 Task: In the Contact  HarrisAbigail@brooklynmuseum.org, schedule and save the meeting with title: 'Collaborative Discussion', Select date: '30 July, 2023', select start time: 12:00:PM. Add location on call (718) 987-6584 with meeting description: For further discussion on products, kindly join the meeting.. Logged in from softage.6@softage.net
Action: Mouse moved to (92, 68)
Screenshot: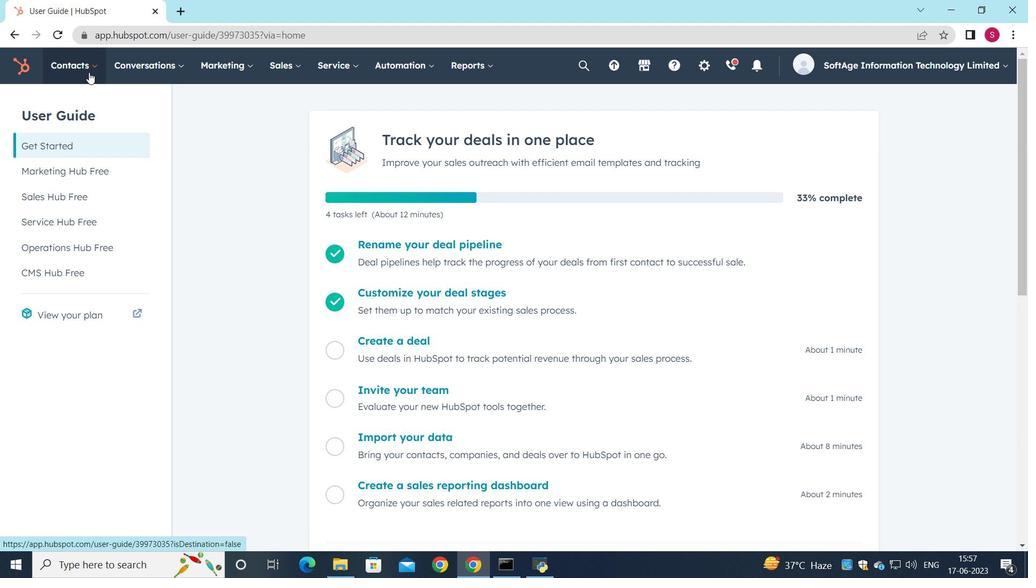 
Action: Mouse pressed left at (92, 68)
Screenshot: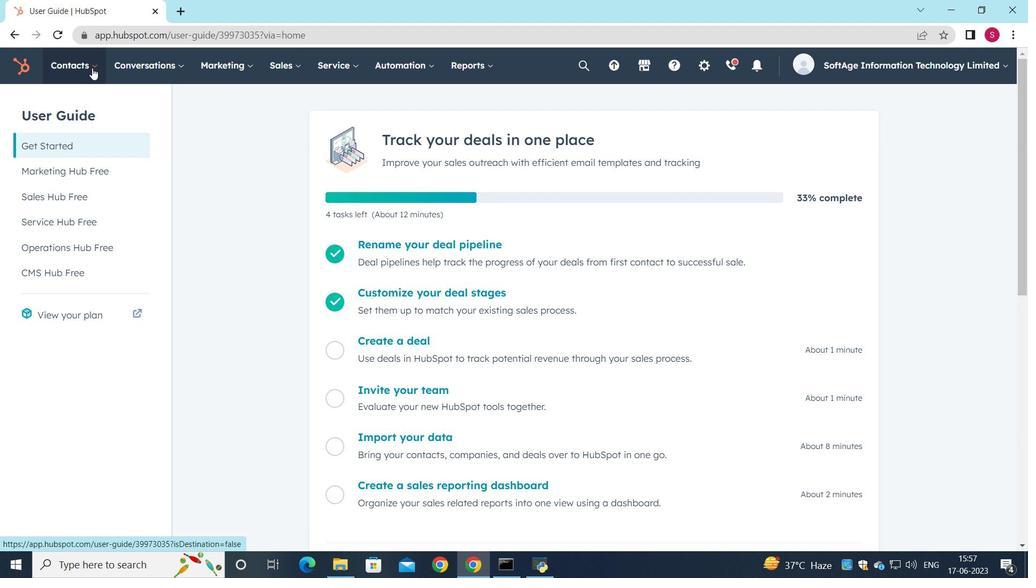 
Action: Mouse moved to (88, 105)
Screenshot: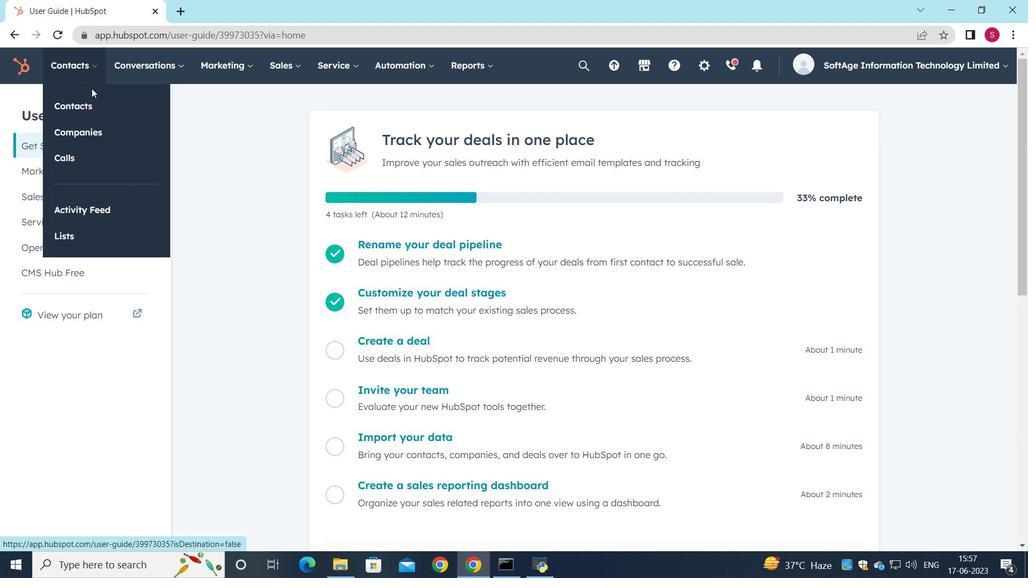 
Action: Mouse pressed left at (88, 105)
Screenshot: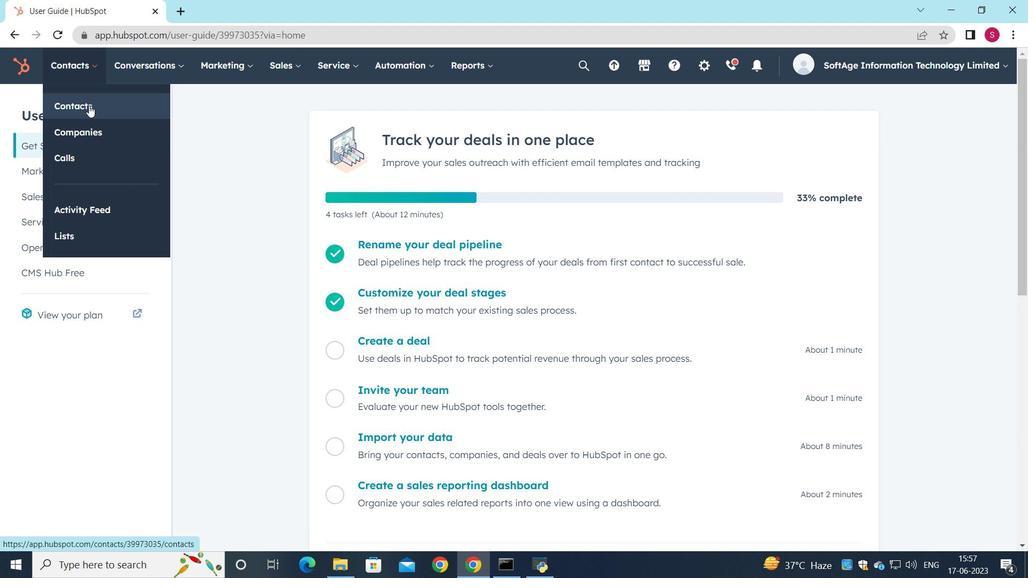 
Action: Mouse moved to (81, 218)
Screenshot: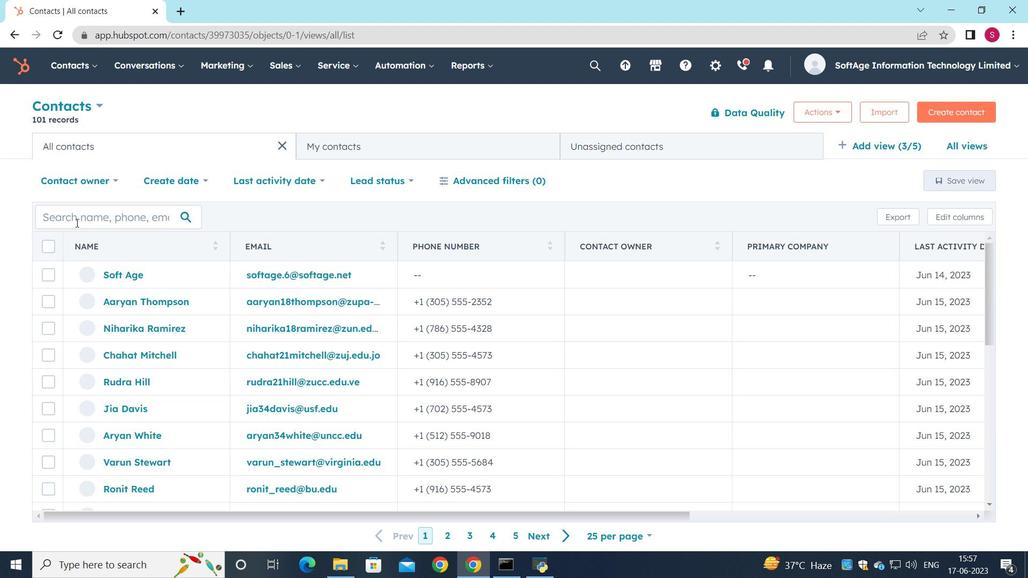 
Action: Mouse pressed left at (81, 218)
Screenshot: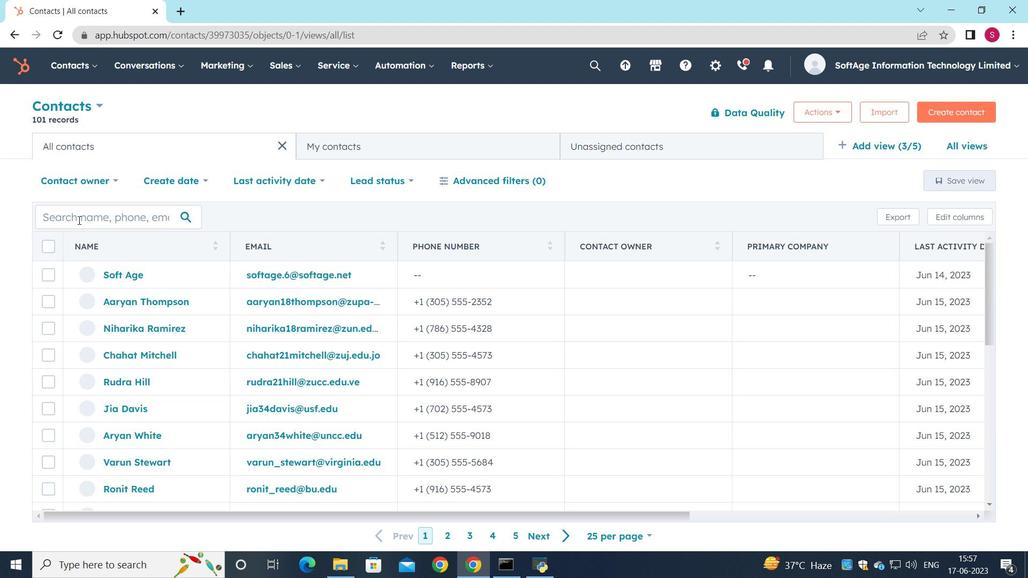 
Action: Key pressed <Key.shift><Key.shift><Key.shift><Key.shift>hr<Key.backspace><Key.backspace><Key.shift>Harris<Key.shift>Abigail<Key.shift>@brooklynmuseum.org
Screenshot: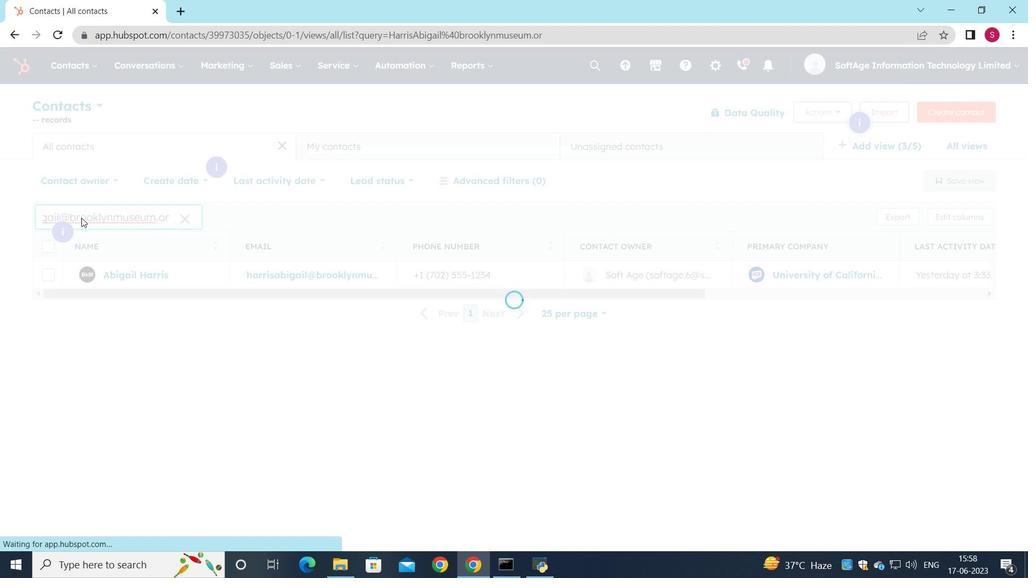 
Action: Mouse moved to (113, 272)
Screenshot: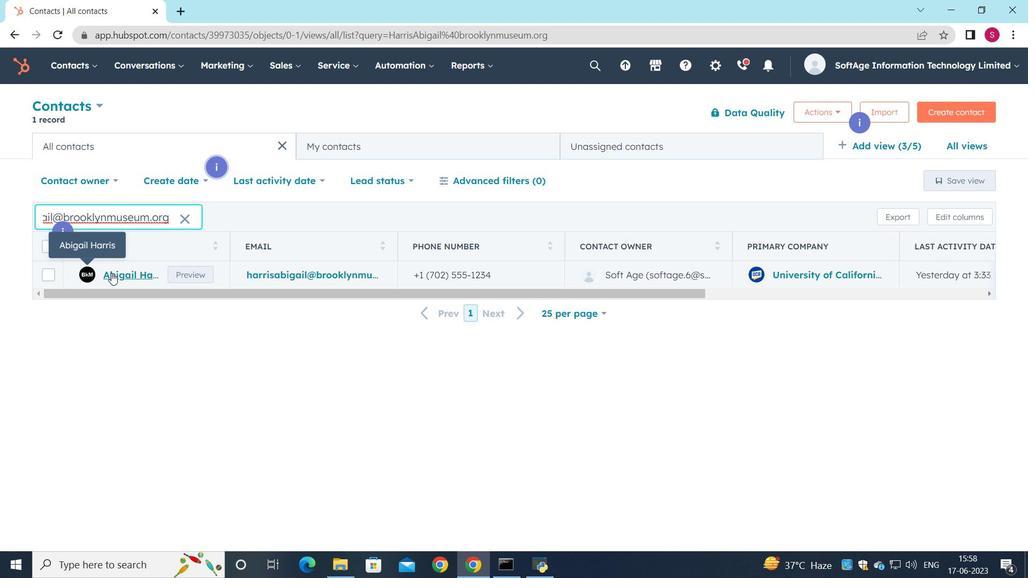 
Action: Mouse pressed left at (113, 272)
Screenshot: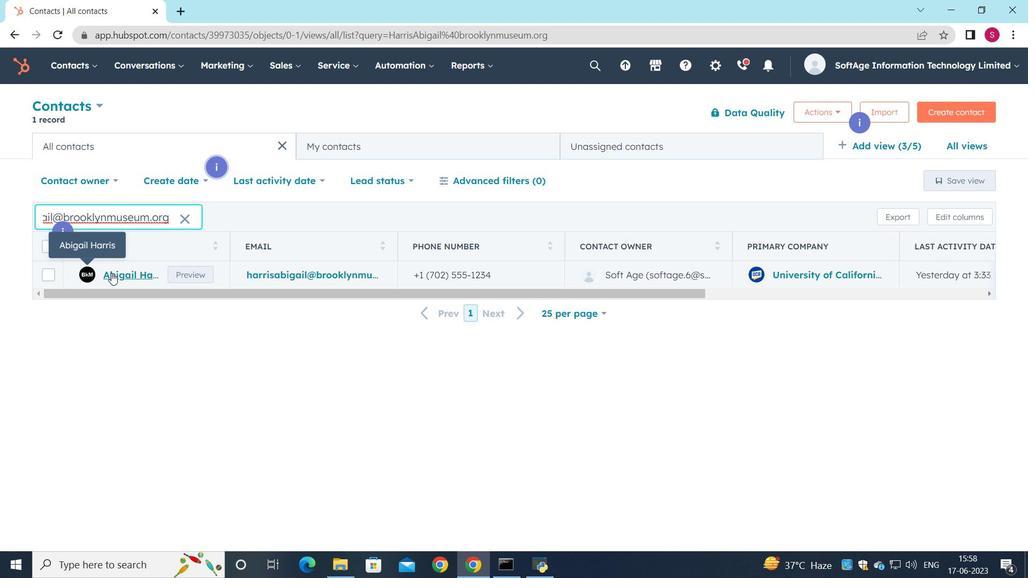 
Action: Mouse moved to (166, 249)
Screenshot: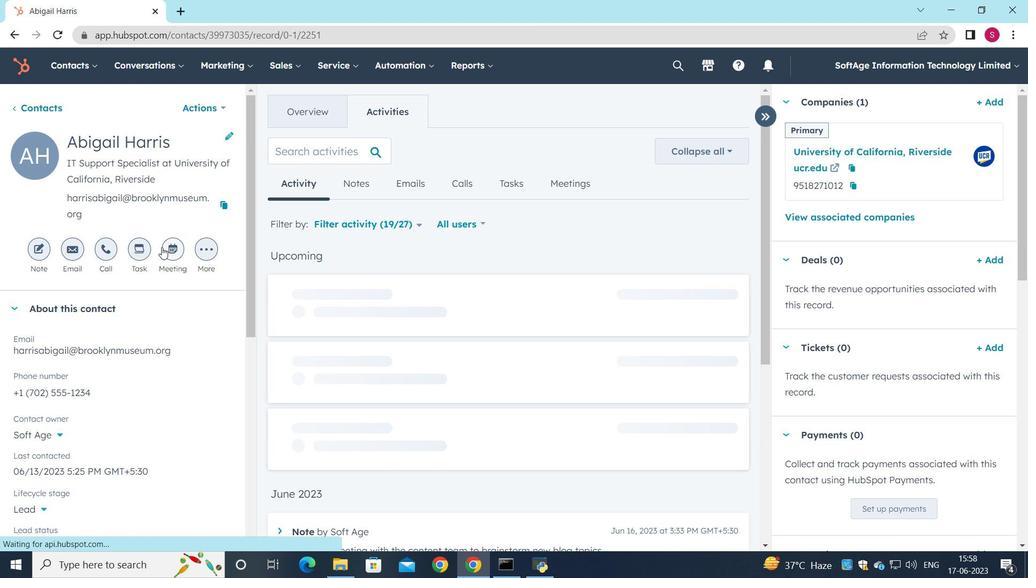 
Action: Mouse pressed left at (166, 249)
Screenshot: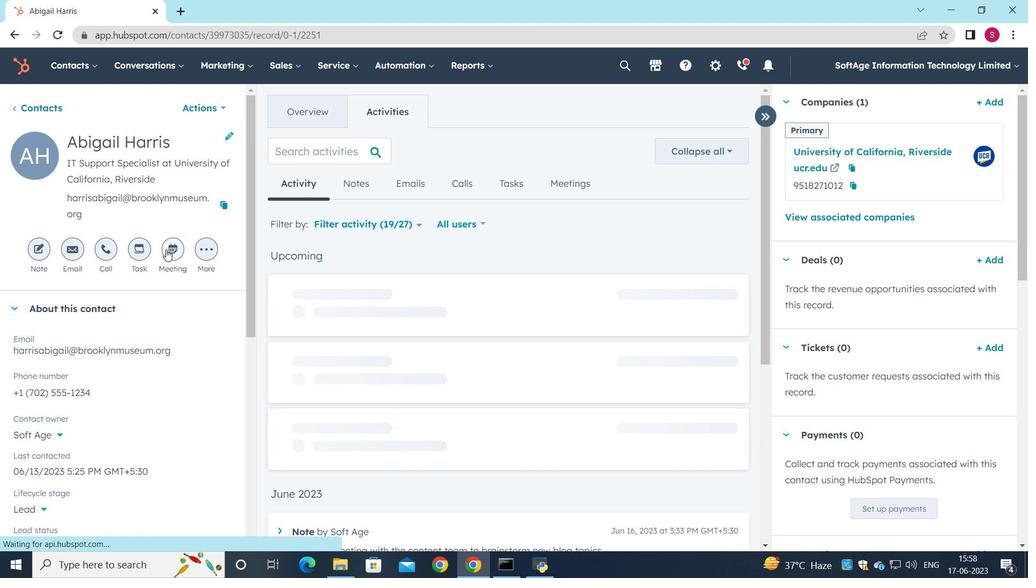 
Action: Mouse moved to (262, 206)
Screenshot: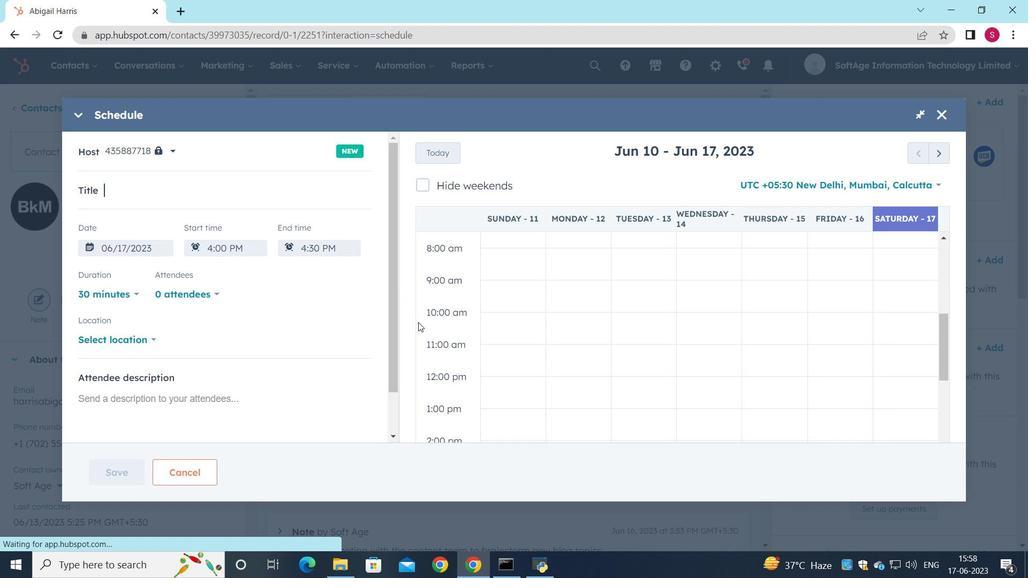 
Action: Key pressed <Key.shift>Collaborative<Key.space><Key.shift>Discussion<Key.space>
Screenshot: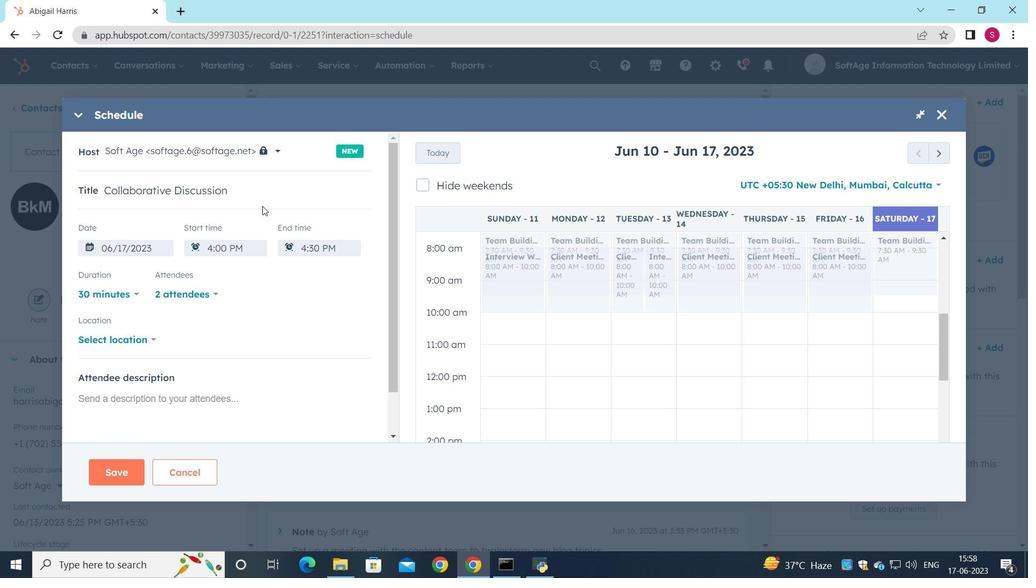 
Action: Mouse moved to (940, 147)
Screenshot: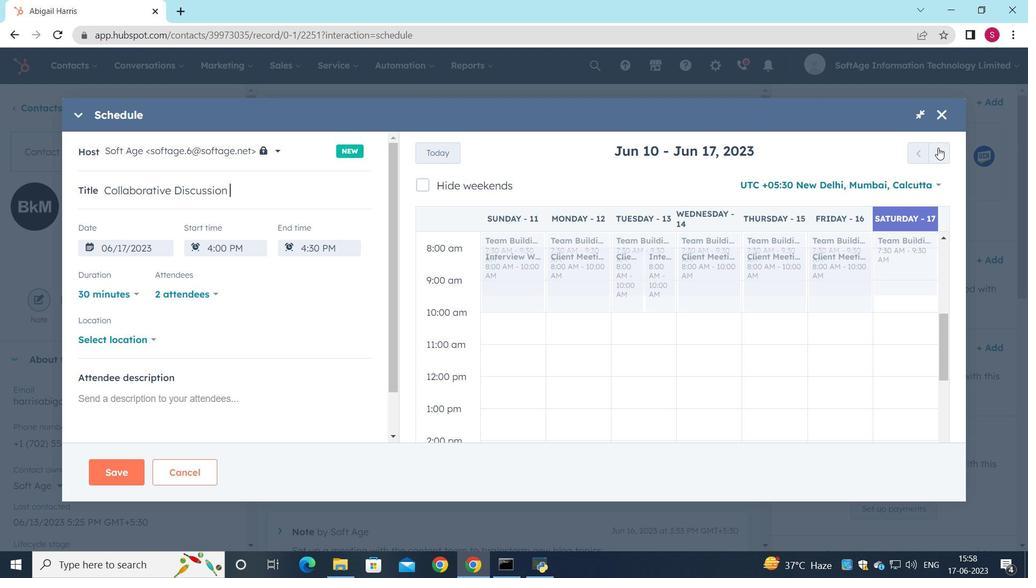 
Action: Mouse pressed left at (940, 147)
Screenshot: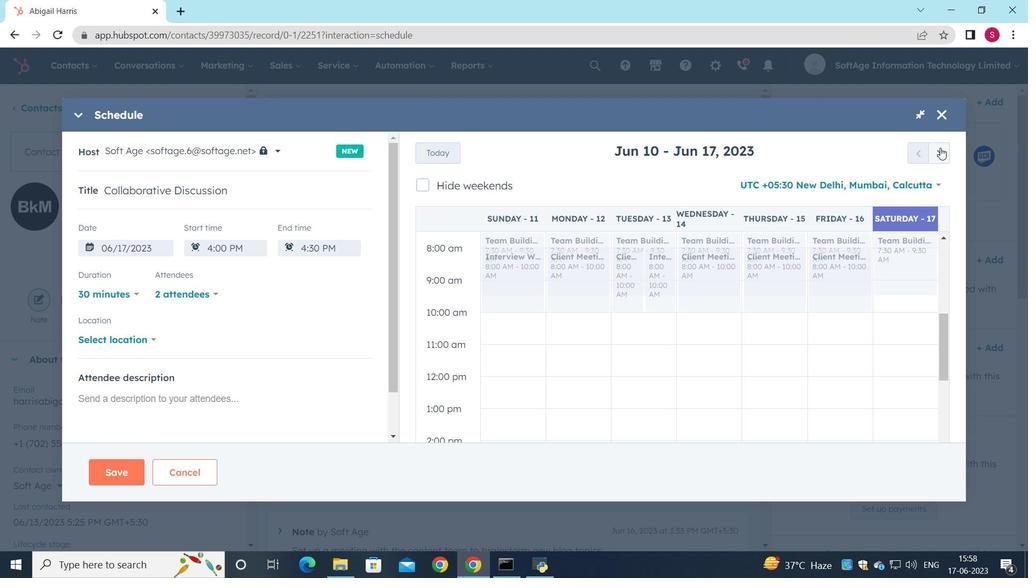 
Action: Mouse moved to (942, 147)
Screenshot: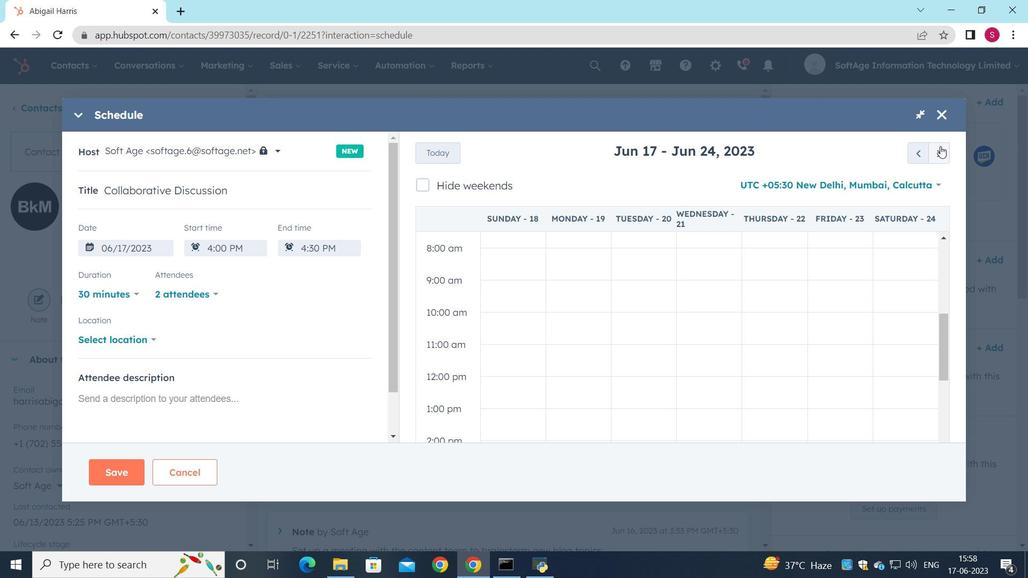 
Action: Mouse pressed left at (942, 147)
Screenshot: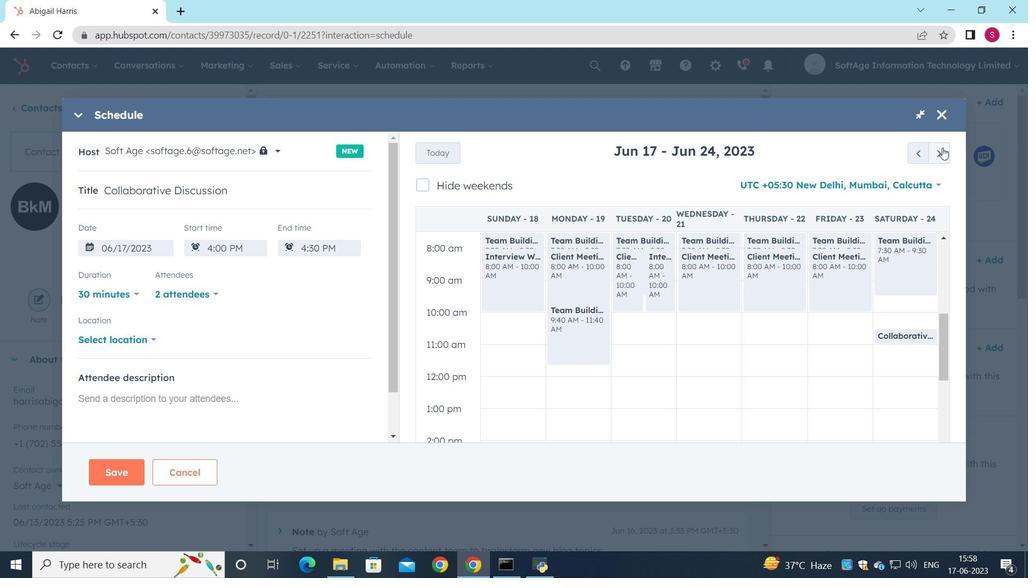 
Action: Mouse pressed left at (942, 147)
Screenshot: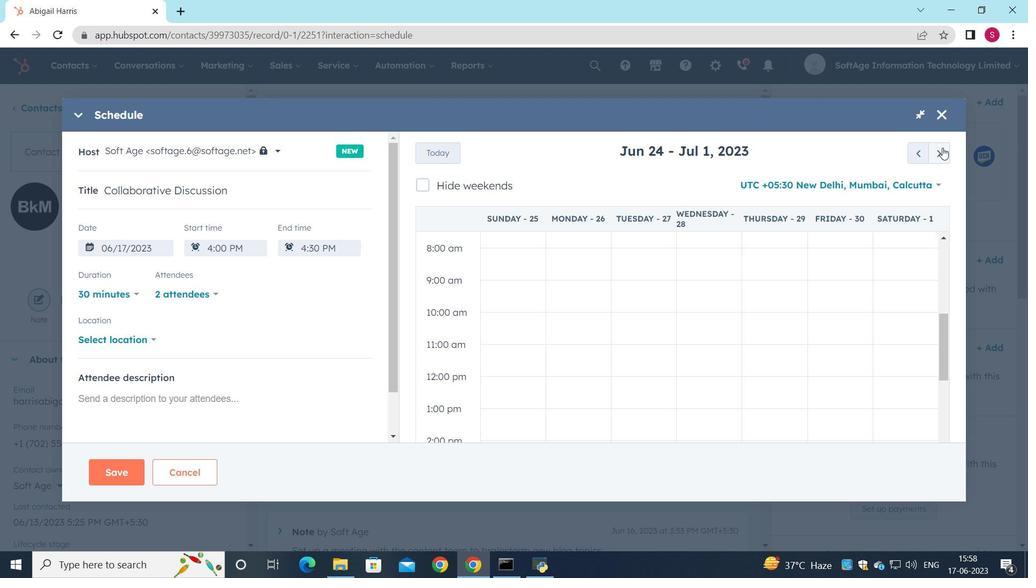 
Action: Mouse pressed left at (942, 147)
Screenshot: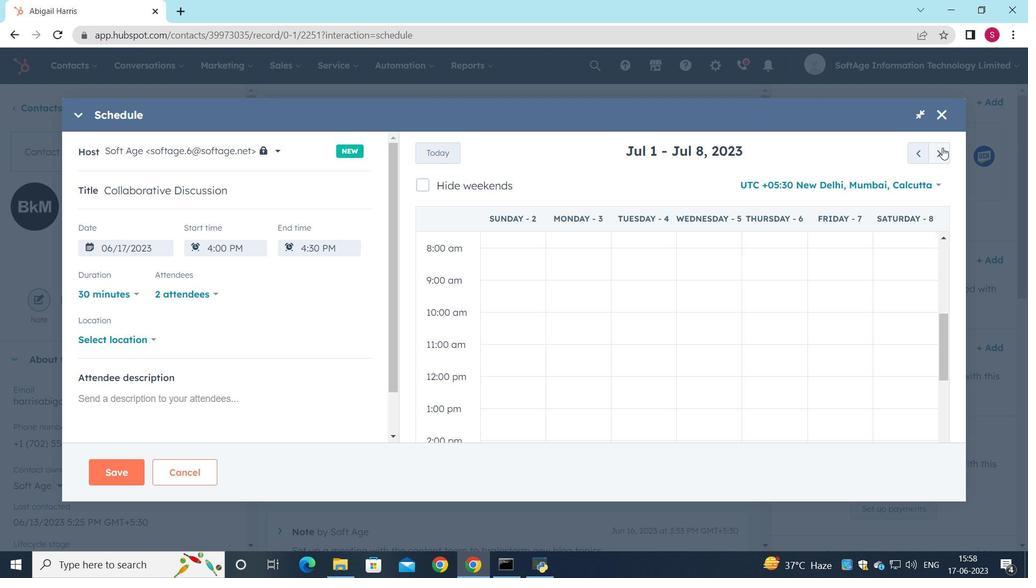
Action: Mouse pressed left at (942, 147)
Screenshot: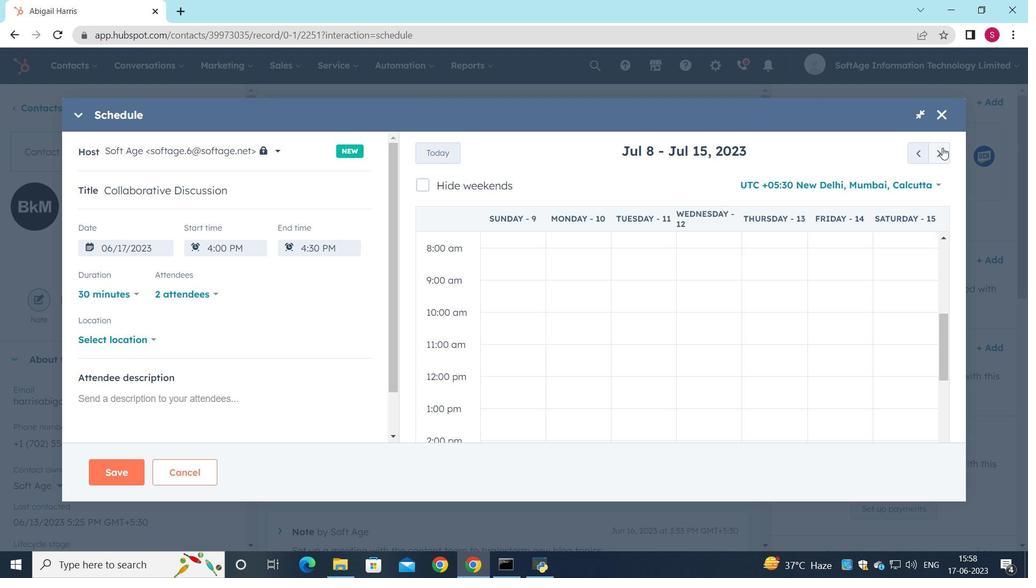 
Action: Mouse pressed left at (942, 147)
Screenshot: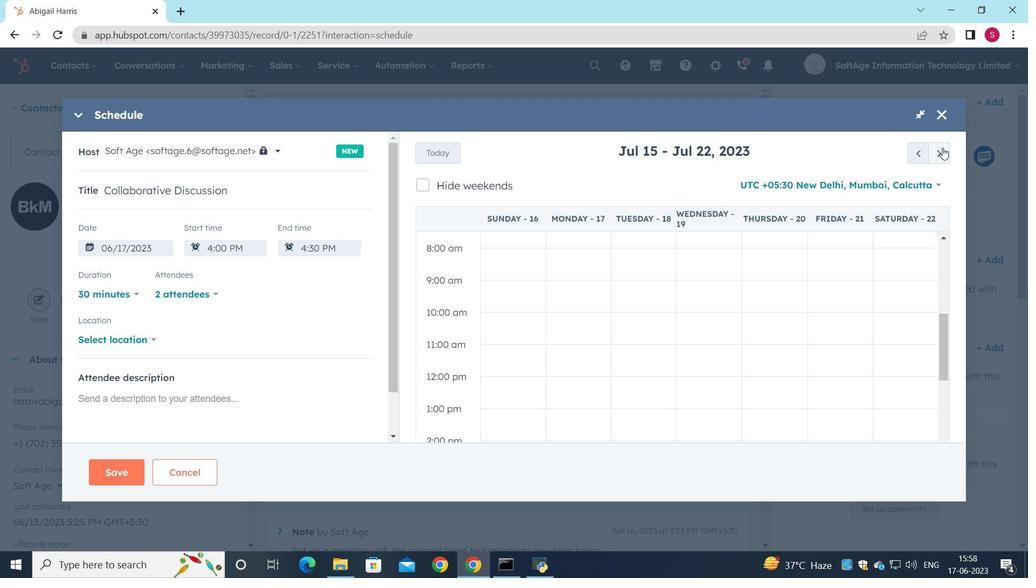 
Action: Mouse pressed left at (942, 147)
Screenshot: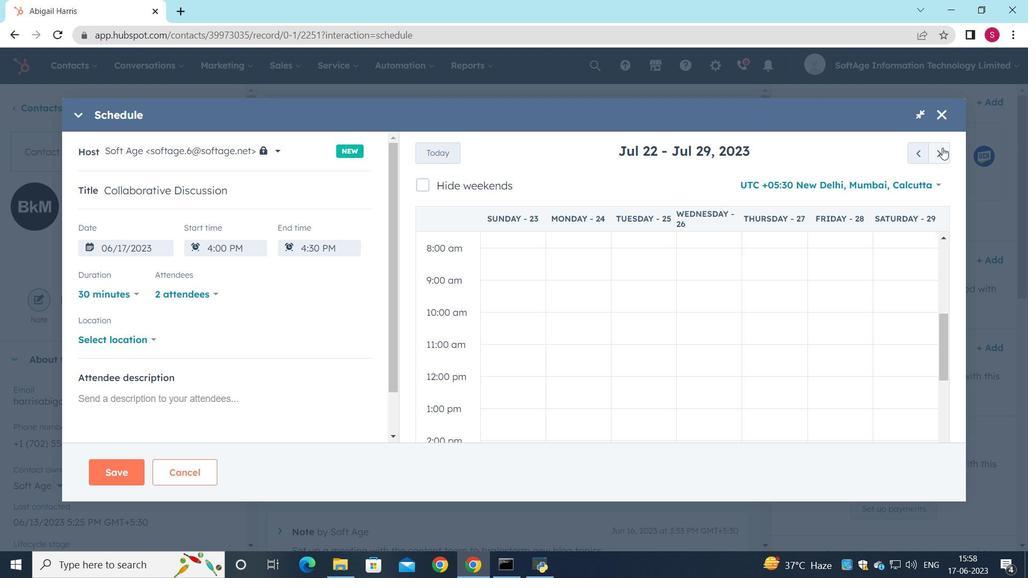 
Action: Mouse moved to (521, 382)
Screenshot: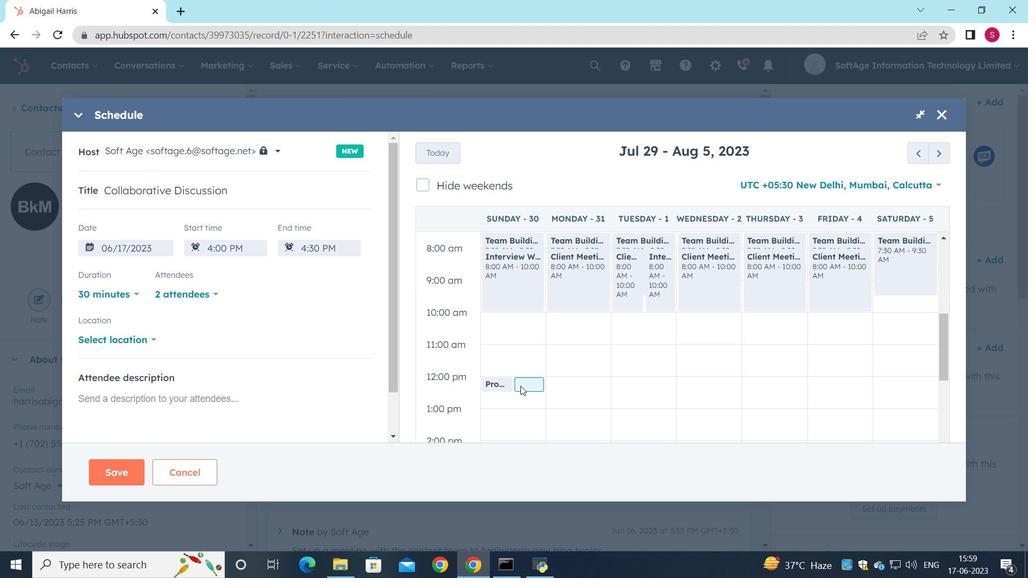 
Action: Mouse pressed left at (521, 382)
Screenshot: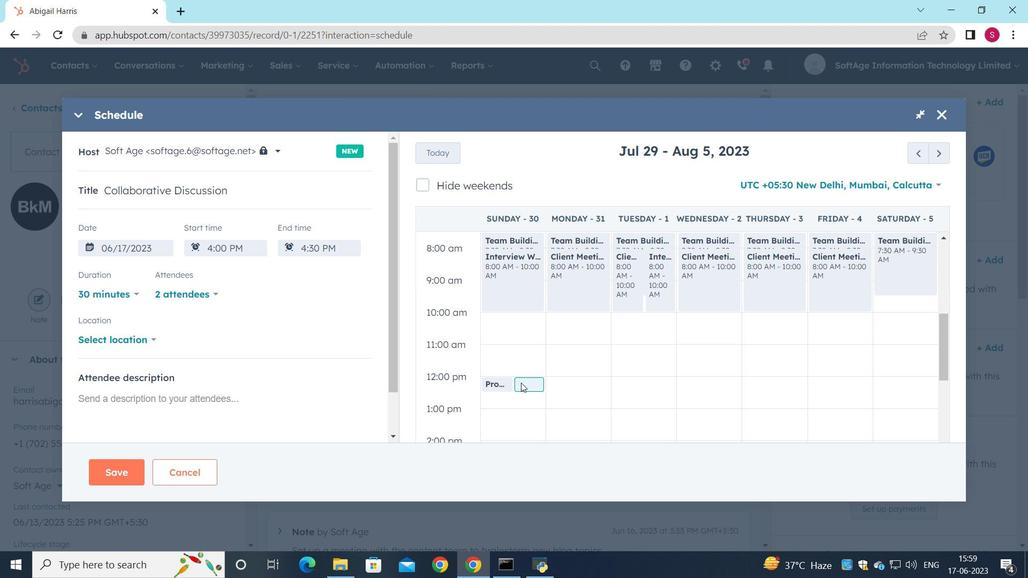 
Action: Mouse moved to (152, 343)
Screenshot: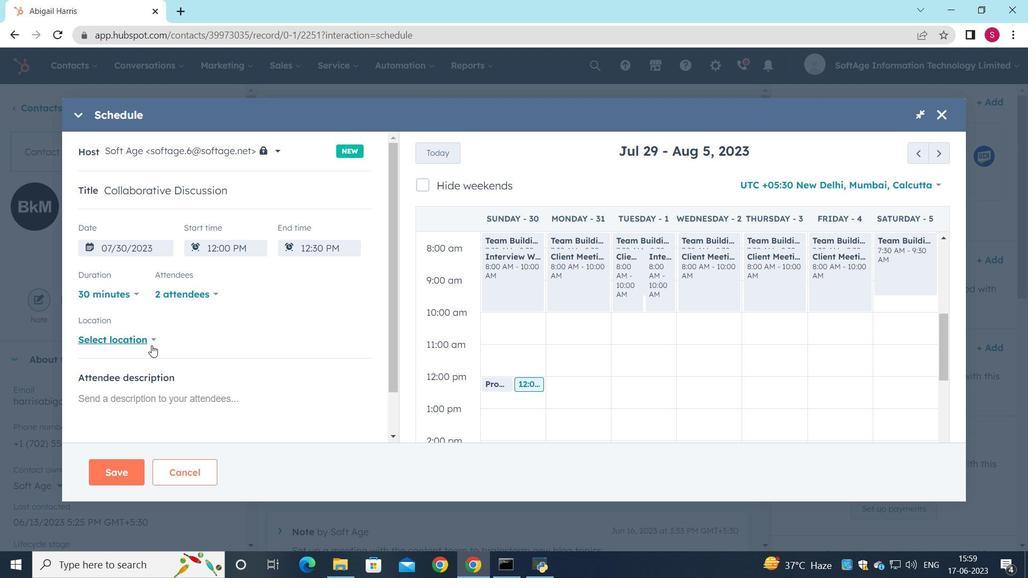 
Action: Mouse pressed left at (152, 343)
Screenshot: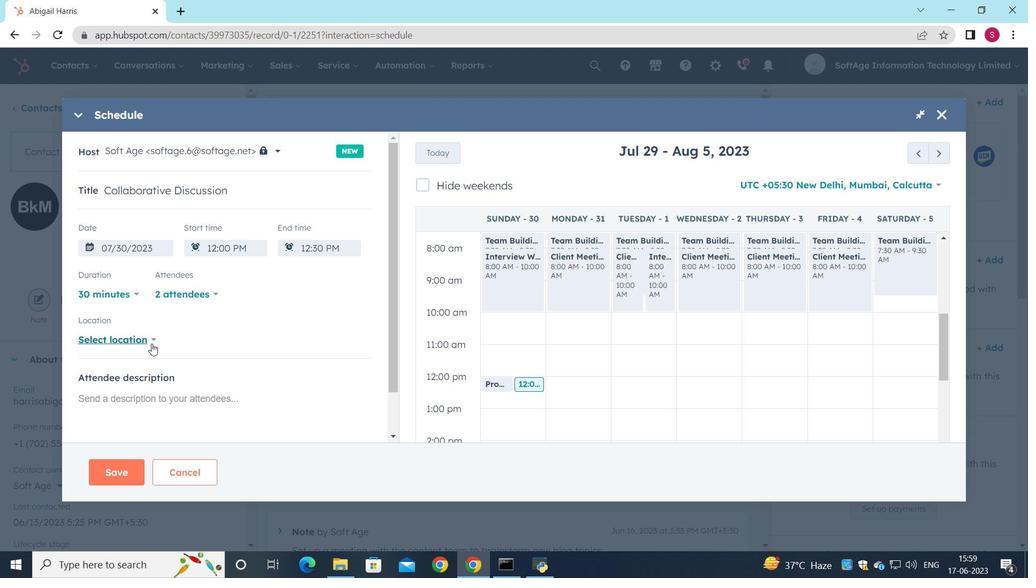 
Action: Mouse moved to (216, 299)
Screenshot: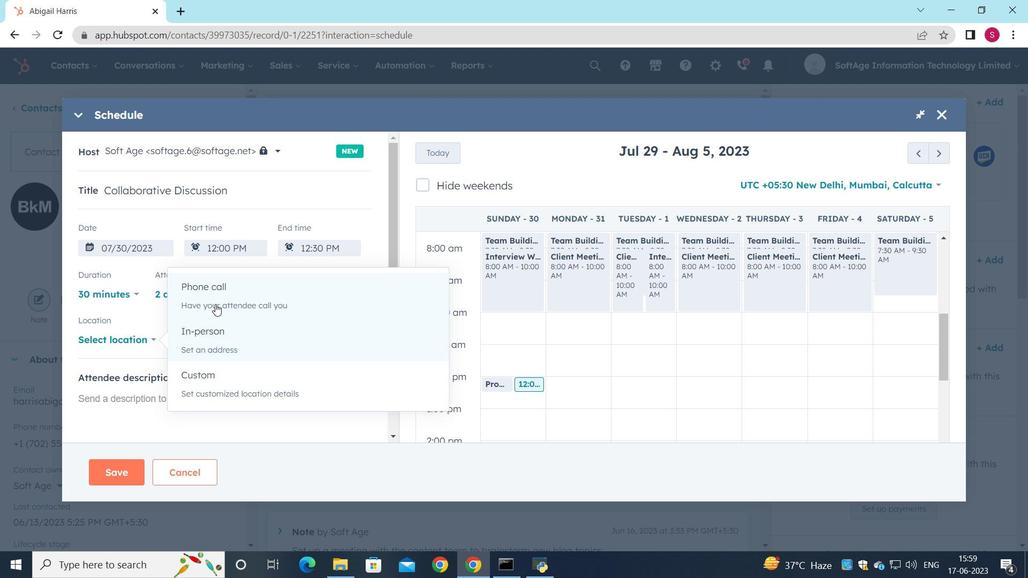
Action: Mouse pressed left at (216, 299)
Screenshot: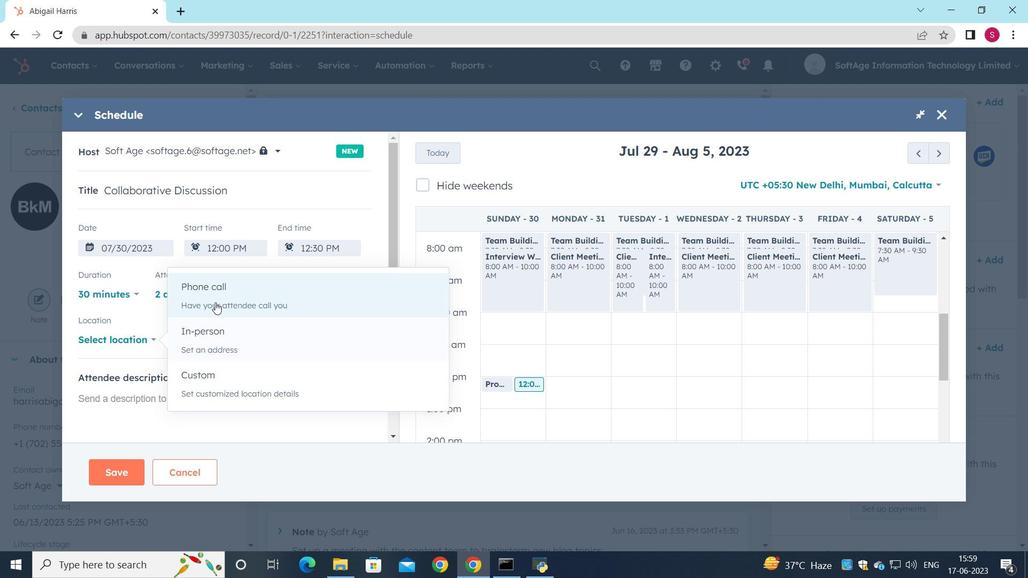 
Action: Mouse moved to (192, 332)
Screenshot: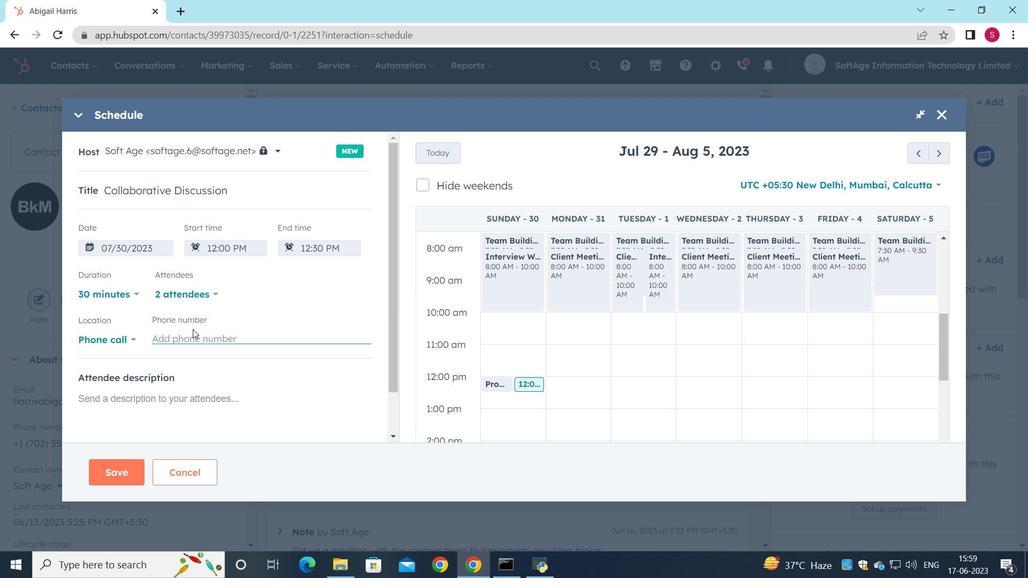 
Action: Mouse pressed left at (192, 332)
Screenshot: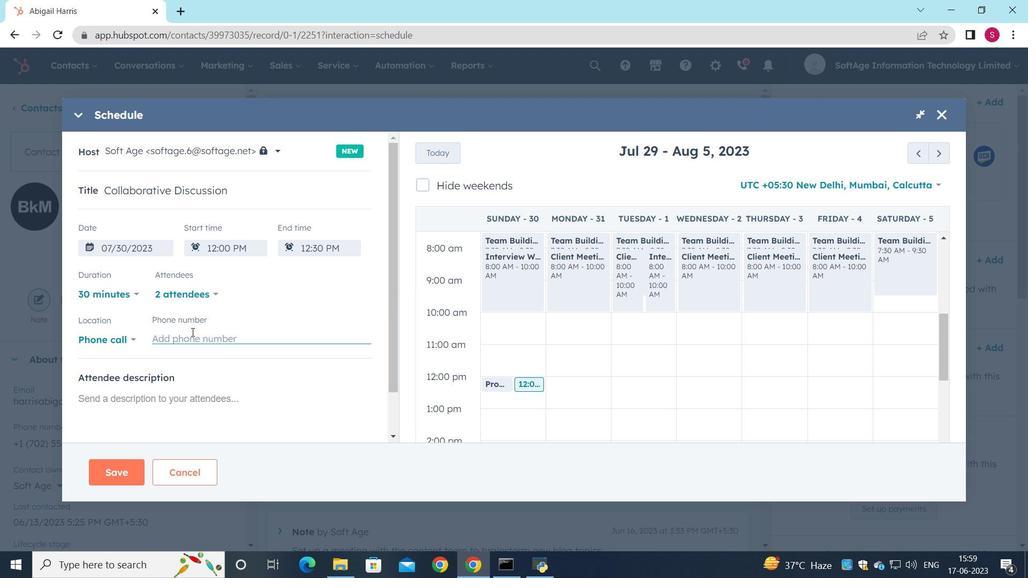 
Action: Key pressed <Key.shift_r><Key.shift_r><Key.shift_r><Key.shift_r><Key.shift_r>*<Key.backspace><Key.shift_r><Key.shift_r>(718<Key.shift_r>)<Key.space>987-6574
Screenshot: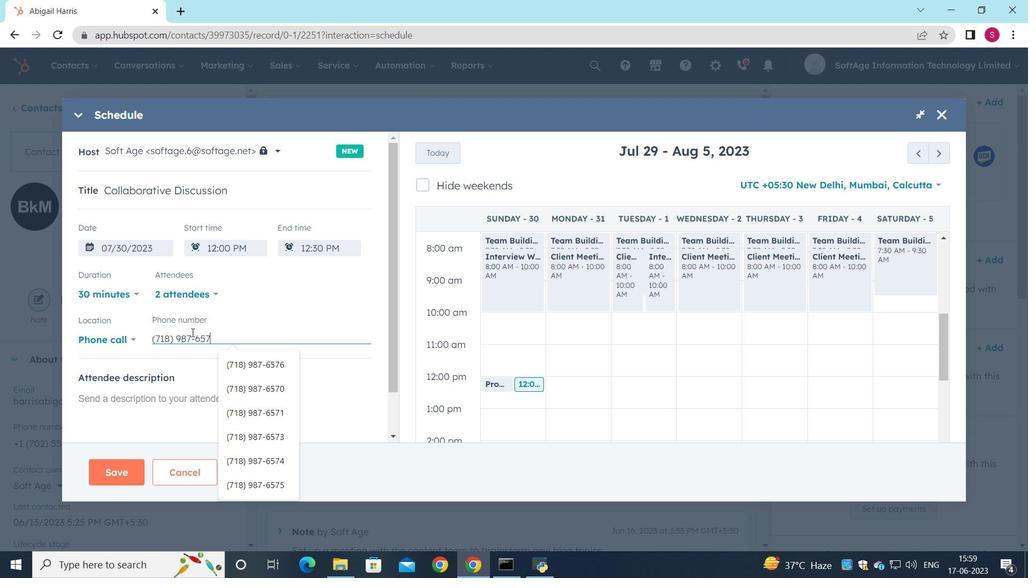 
Action: Mouse moved to (166, 372)
Screenshot: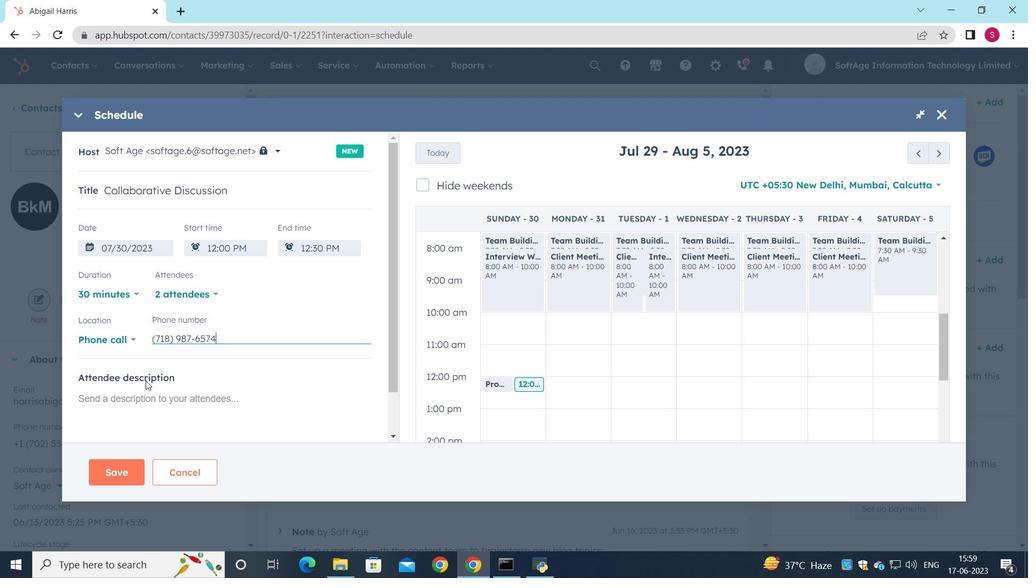 
Action: Key pressed <Key.backspace><Key.backspace>84
Screenshot: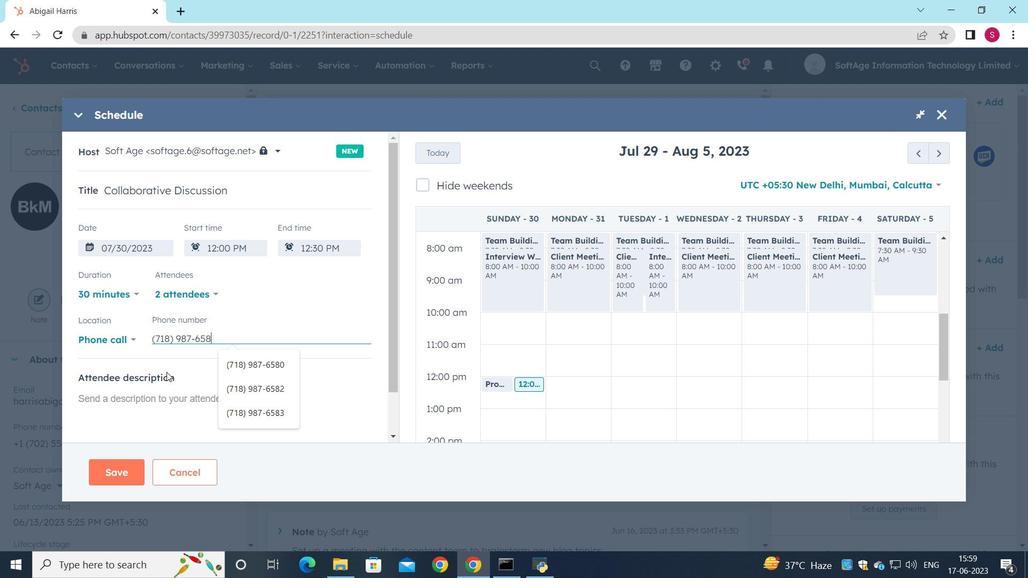 
Action: Mouse moved to (139, 406)
Screenshot: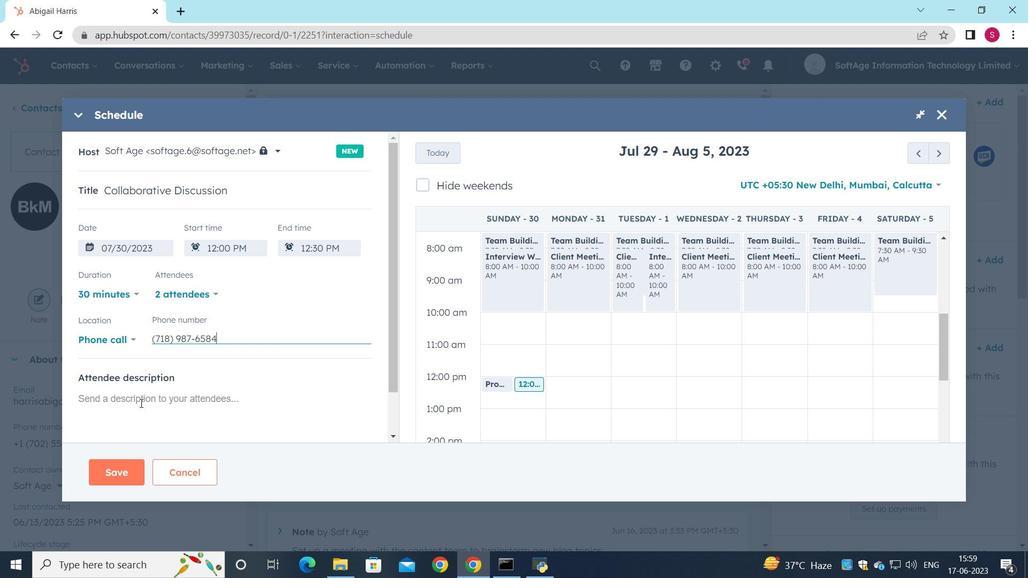 
Action: Mouse pressed left at (139, 406)
Screenshot: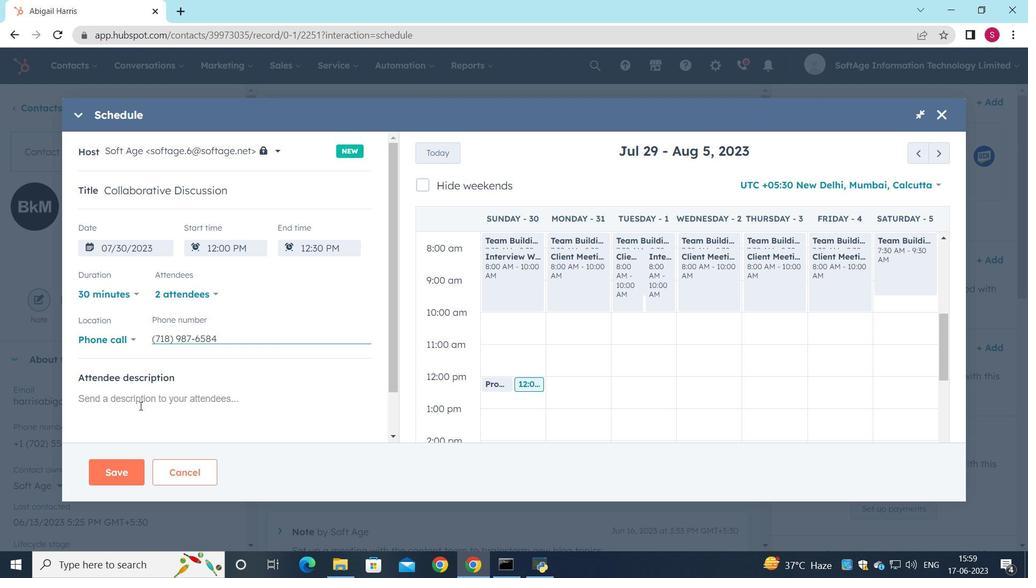 
Action: Key pressed <Key.shift><Key.shift><Key.shift><Key.shift>For<Key.space>further<Key.space>discussion<Key.space>on<Key.space>prody<Key.backspace>ucts,<Key.space>kindly<Key.space>join<Key.space>the<Key.space>meeting
Screenshot: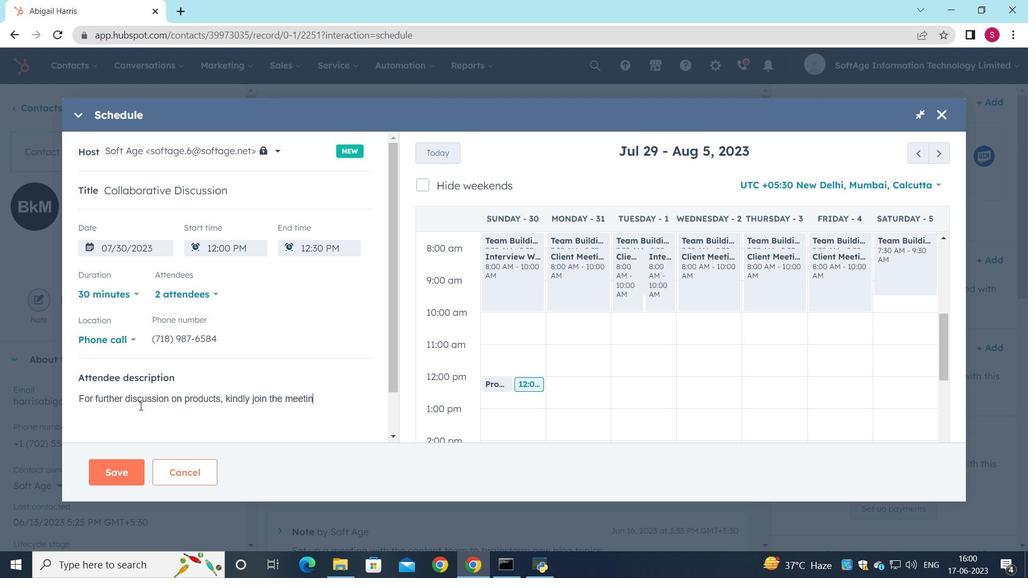 
Action: Mouse moved to (306, 455)
Screenshot: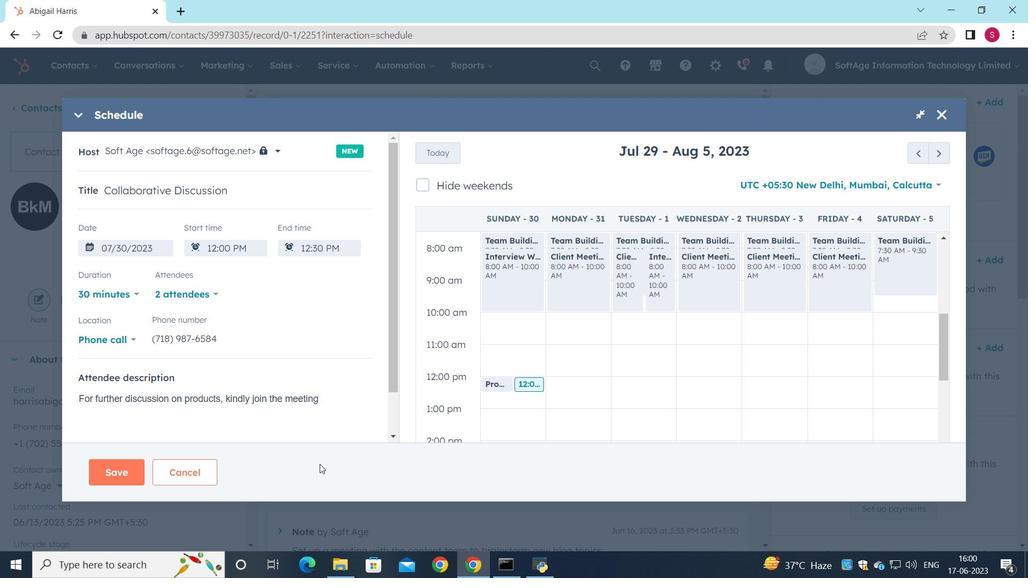 
Action: Key pressed .
Screenshot: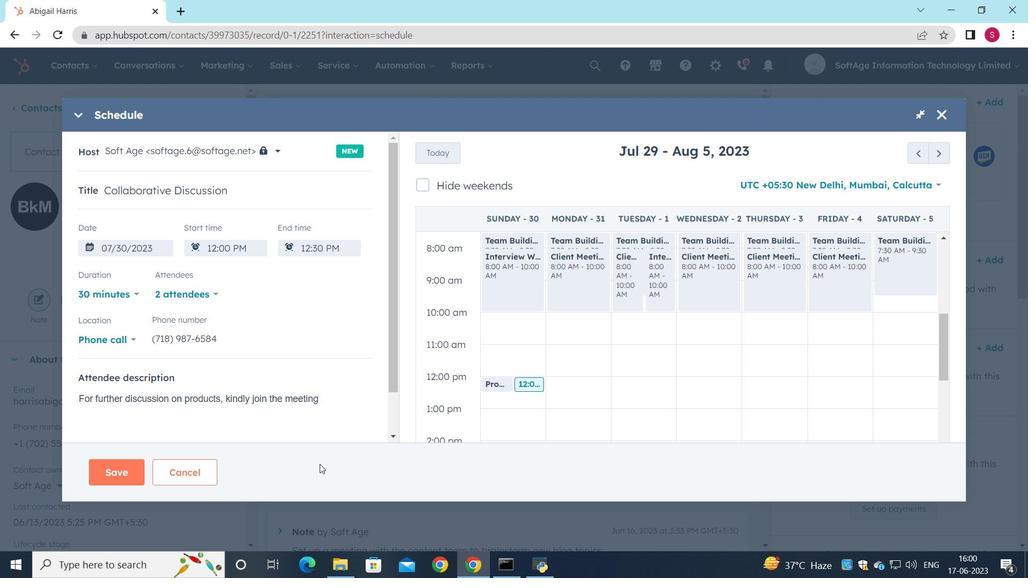 
Action: Mouse moved to (112, 480)
Screenshot: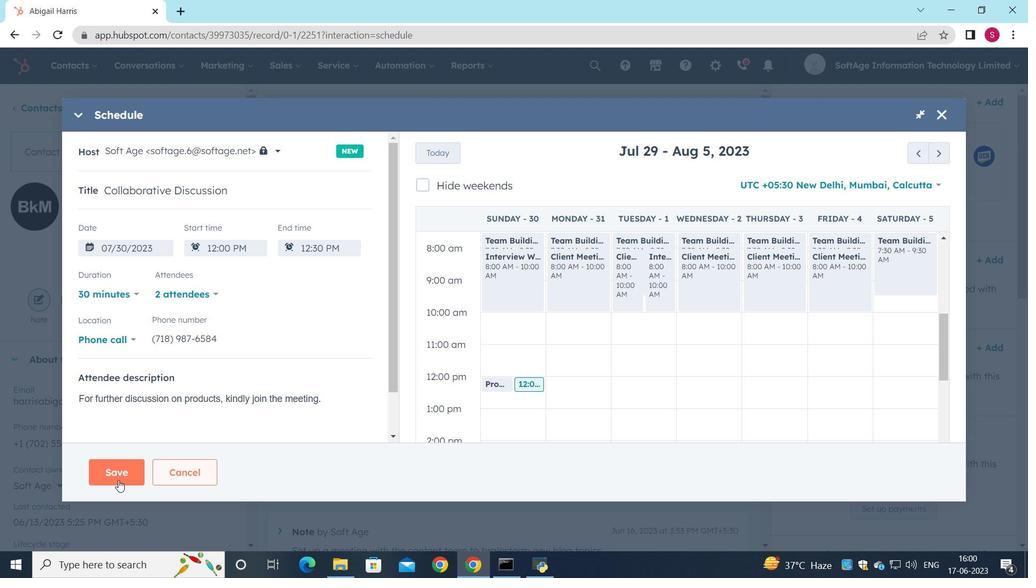 
Action: Mouse pressed left at (112, 480)
Screenshot: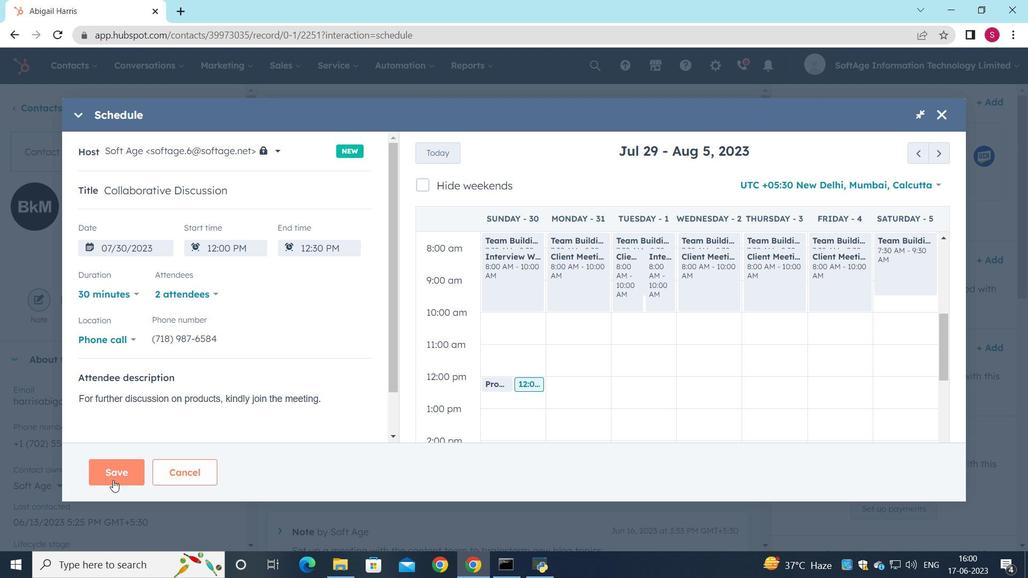 
Action: Mouse moved to (249, 455)
Screenshot: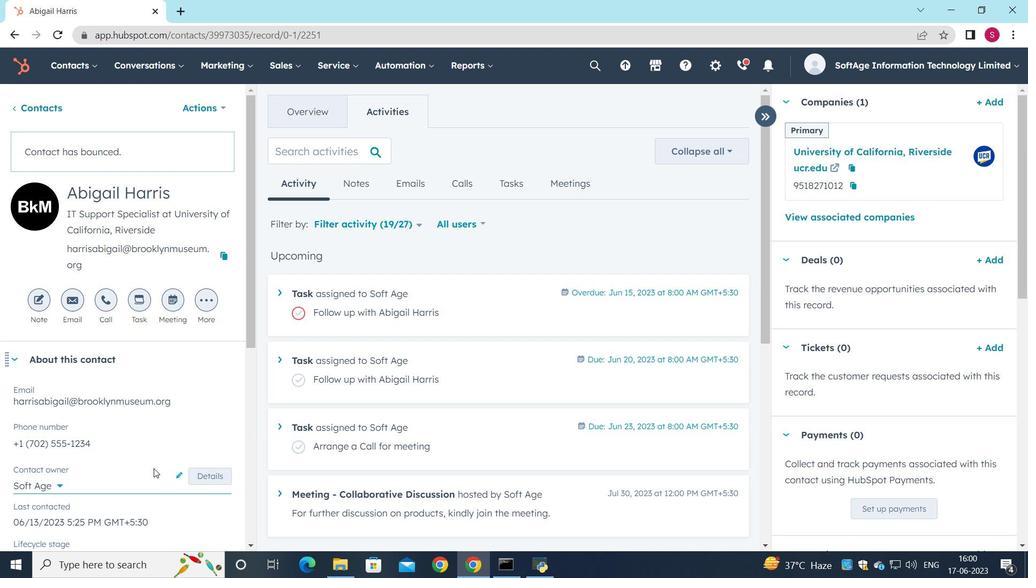 
